 Task: In the  document virtualset.doc ,insert the clipart between heading and points ' search for conference ' and adjust the shape height to  '2.7''
Action: Mouse moved to (141, 55)
Screenshot: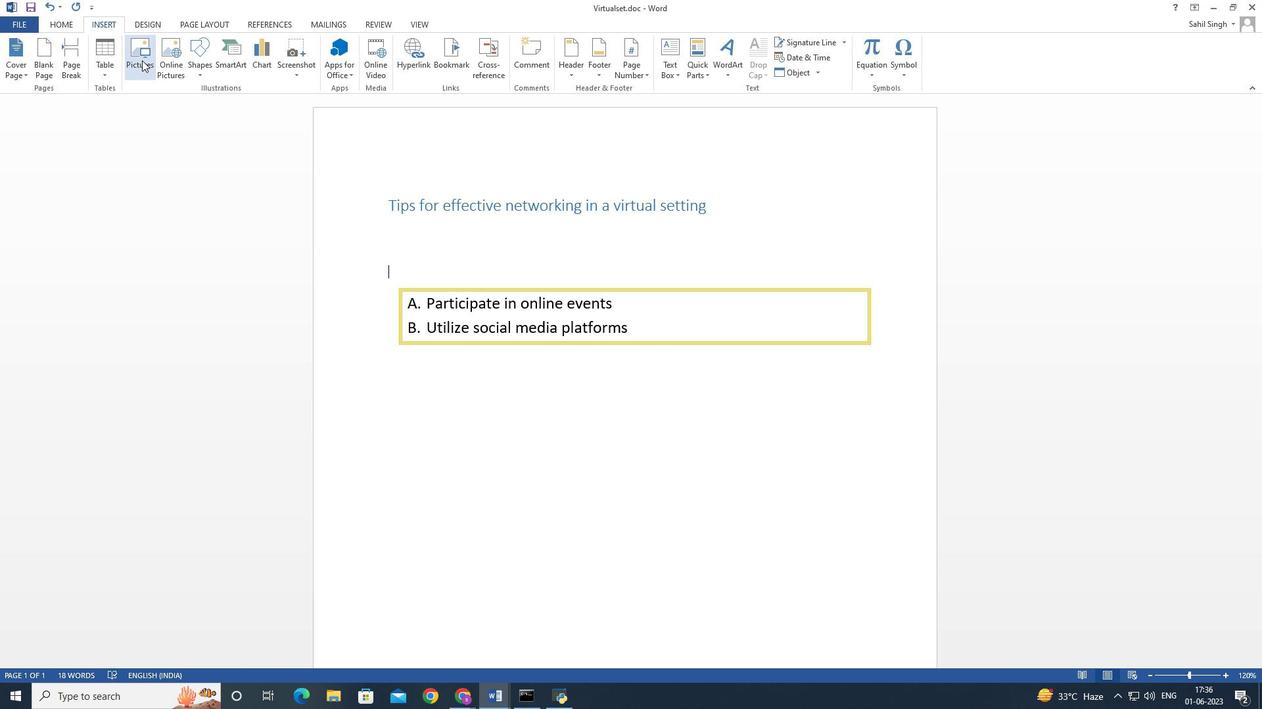 
Action: Mouse pressed left at (141, 55)
Screenshot: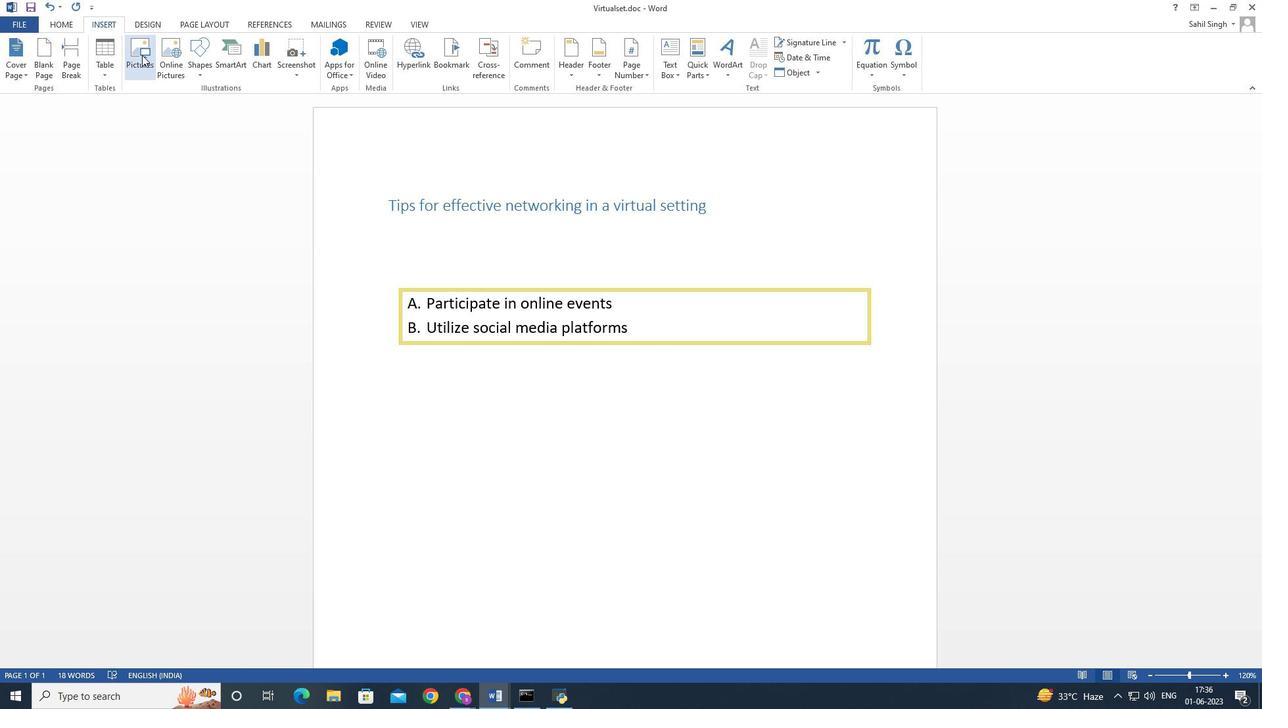
Action: Mouse moved to (143, 117)
Screenshot: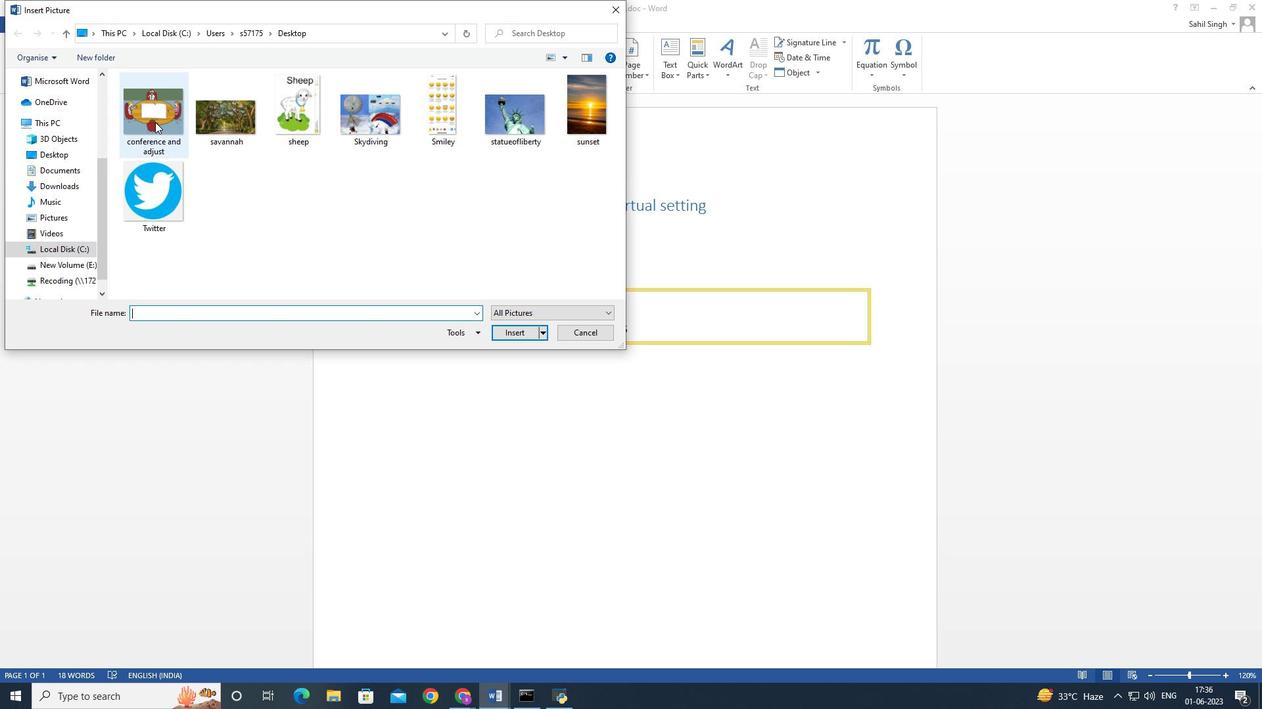 
Action: Mouse pressed left at (143, 117)
Screenshot: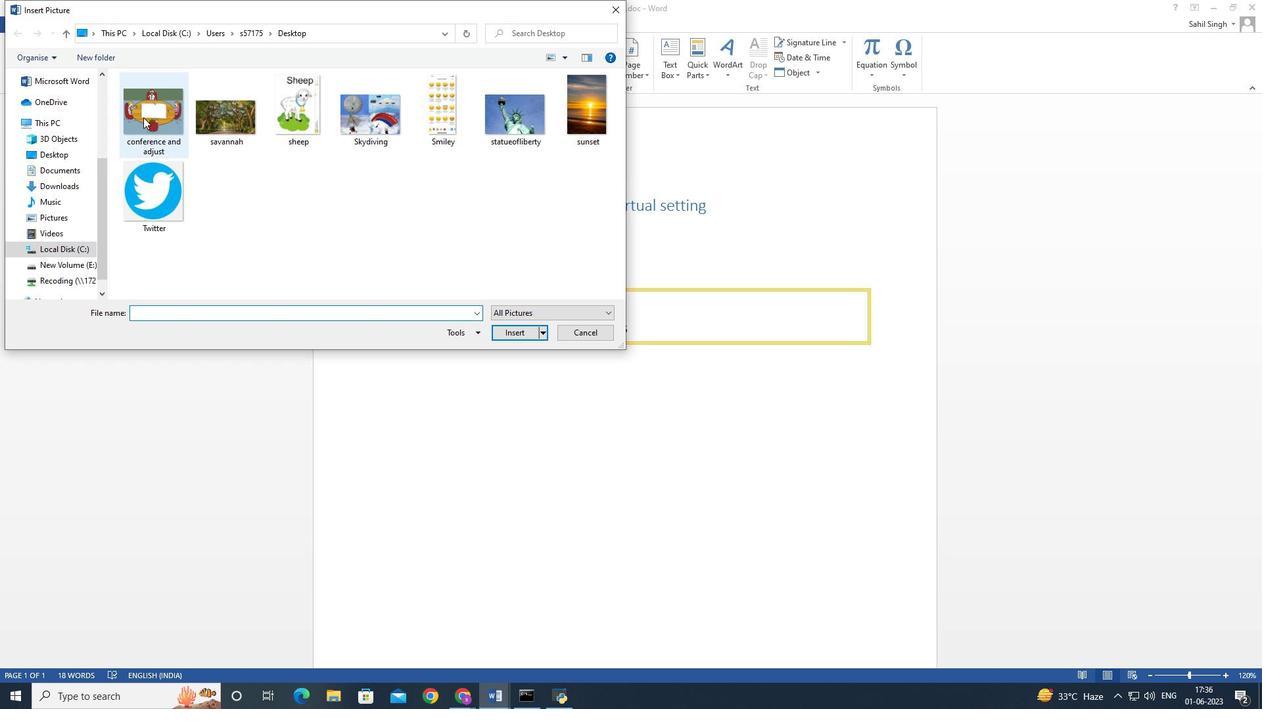 
Action: Mouse moved to (513, 331)
Screenshot: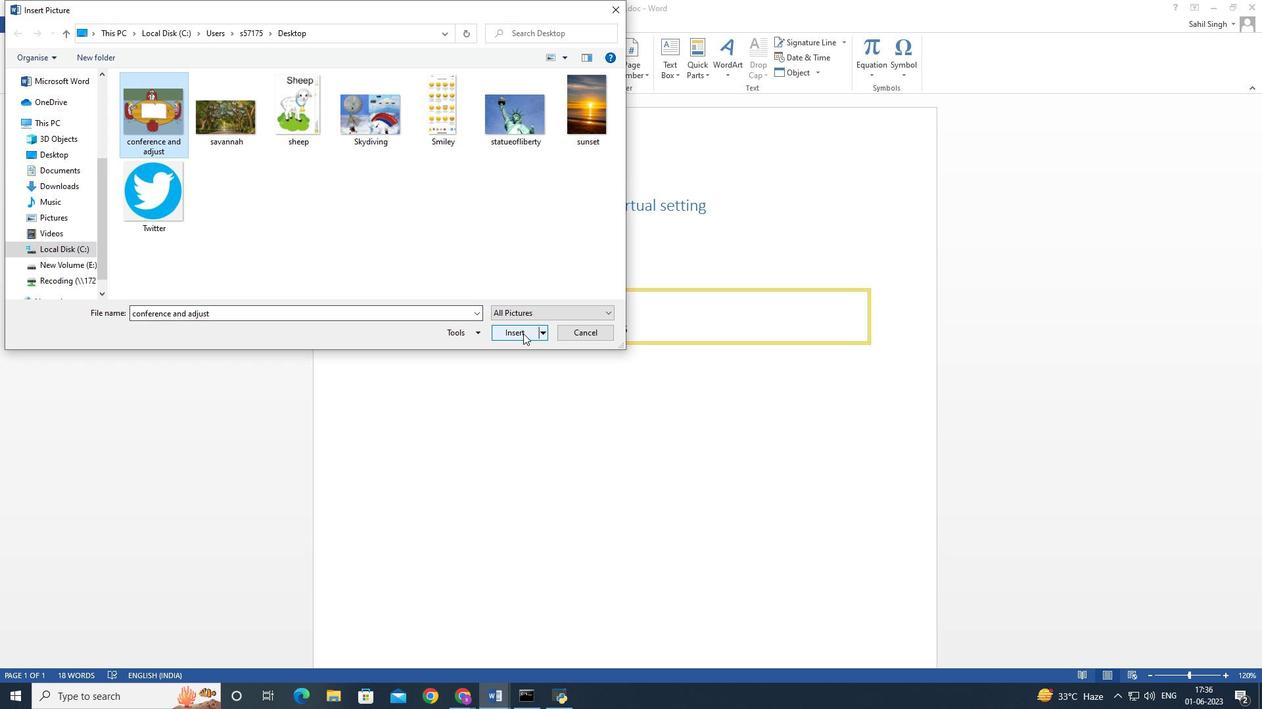
Action: Mouse pressed left at (513, 331)
Screenshot: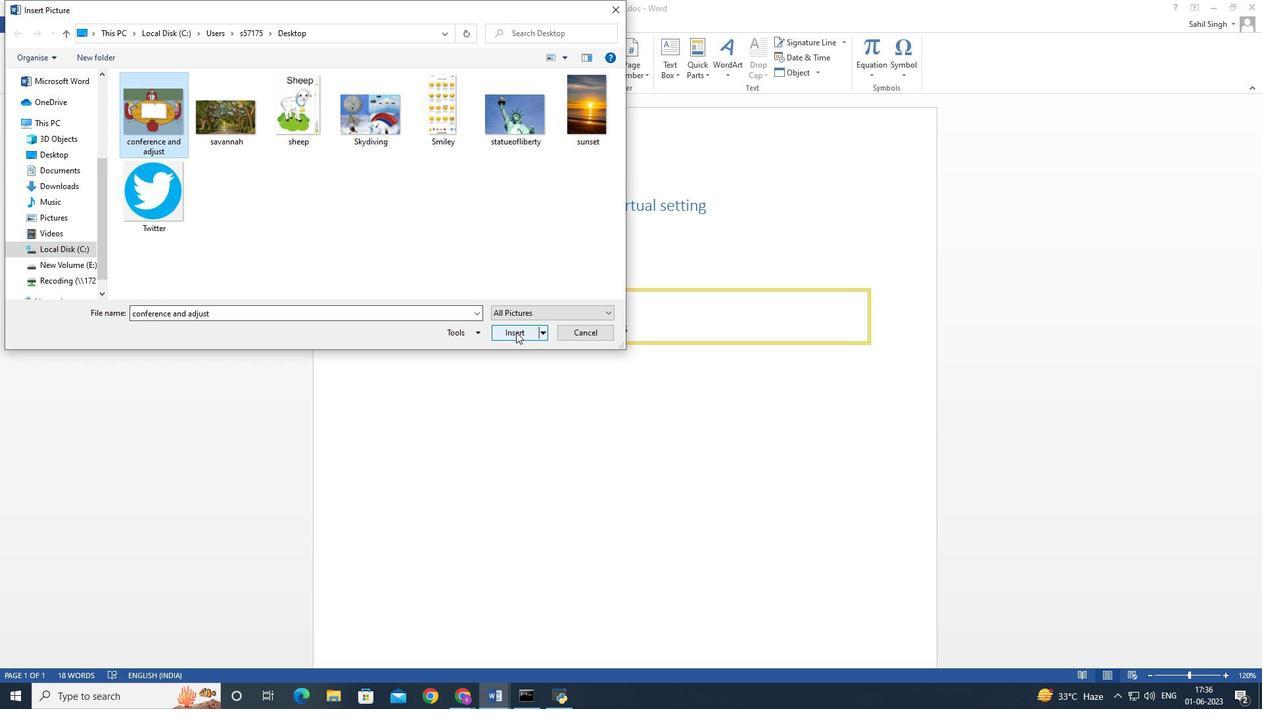 
Action: Mouse moved to (567, 311)
Screenshot: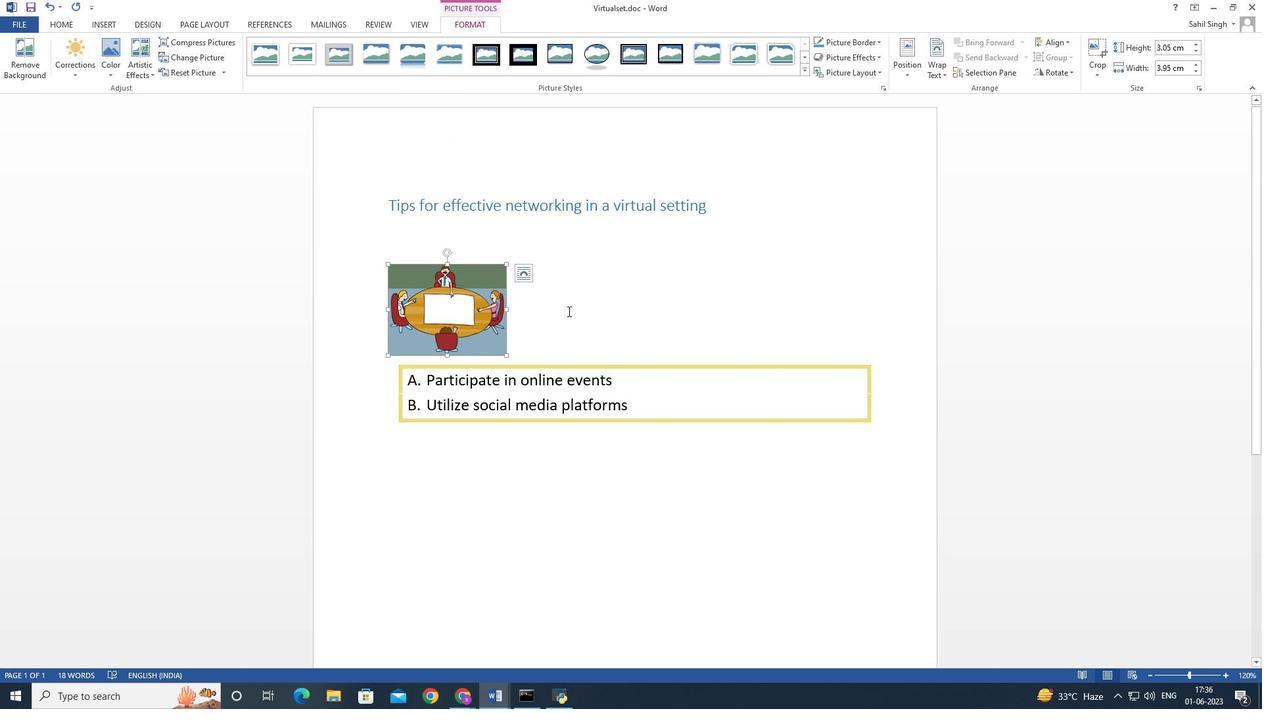 
Action: Mouse pressed left at (567, 311)
Screenshot: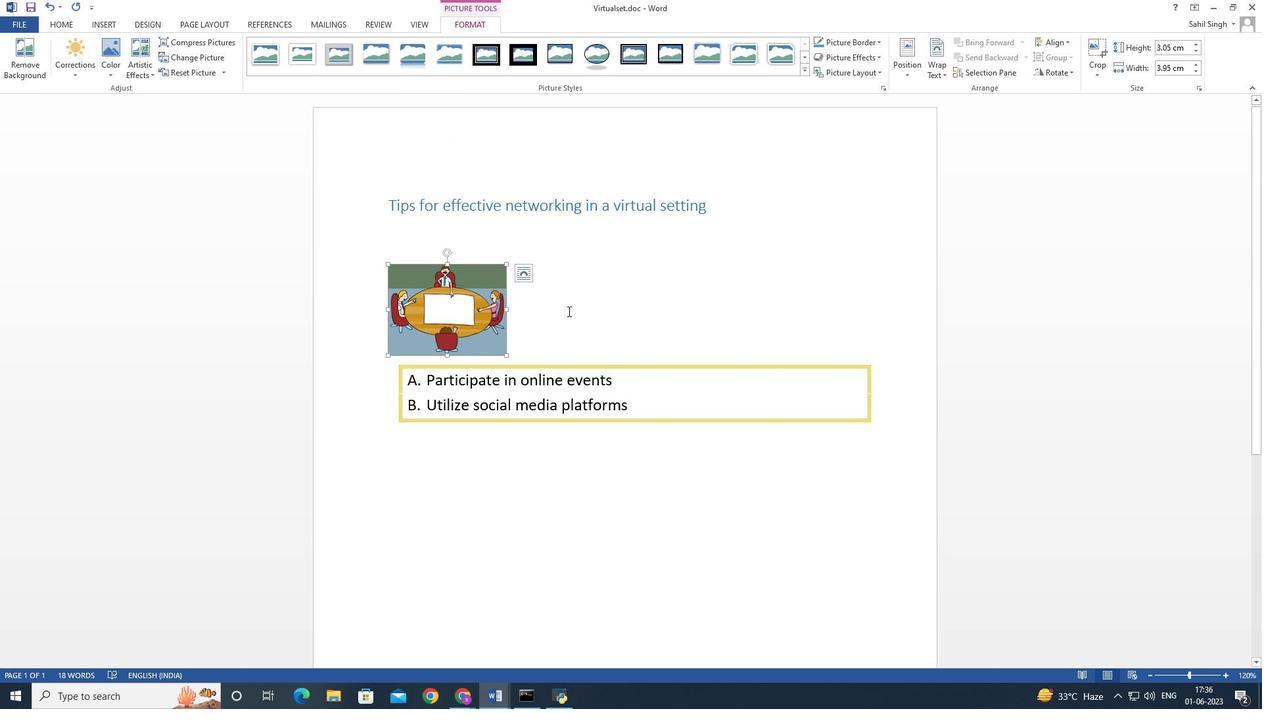 
Action: Mouse moved to (485, 274)
Screenshot: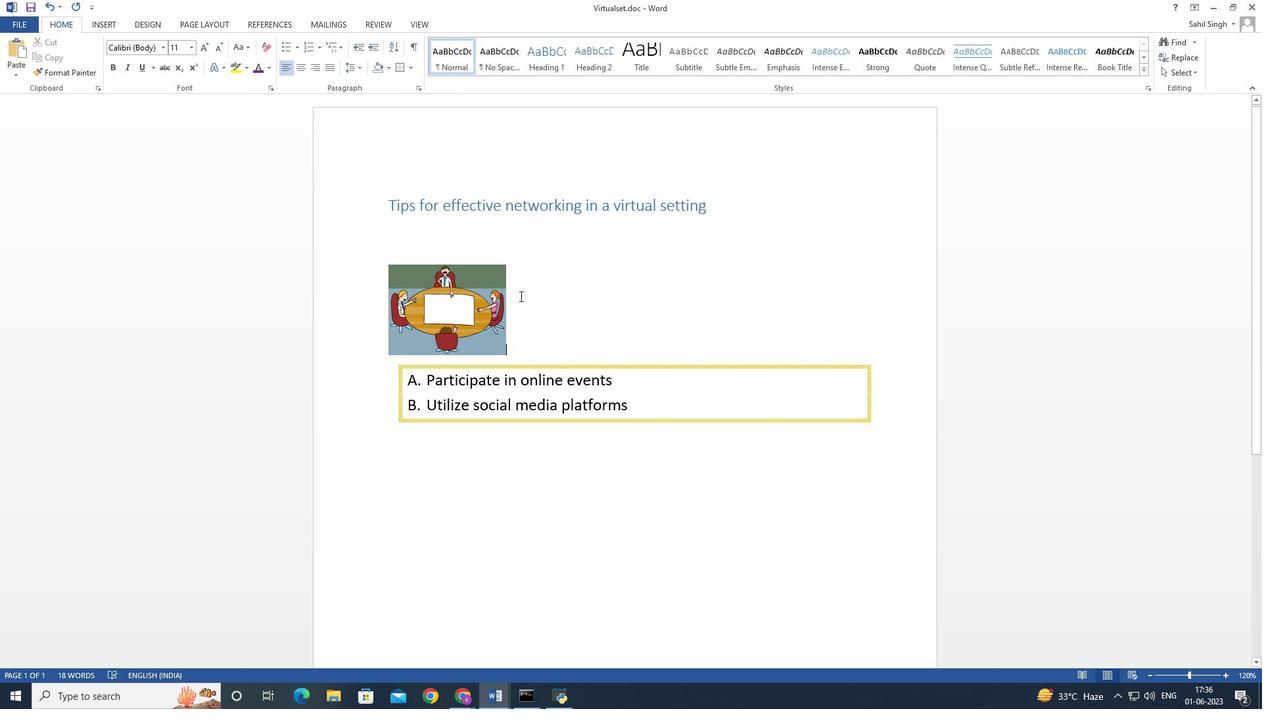 
Action: Mouse pressed left at (485, 274)
Screenshot: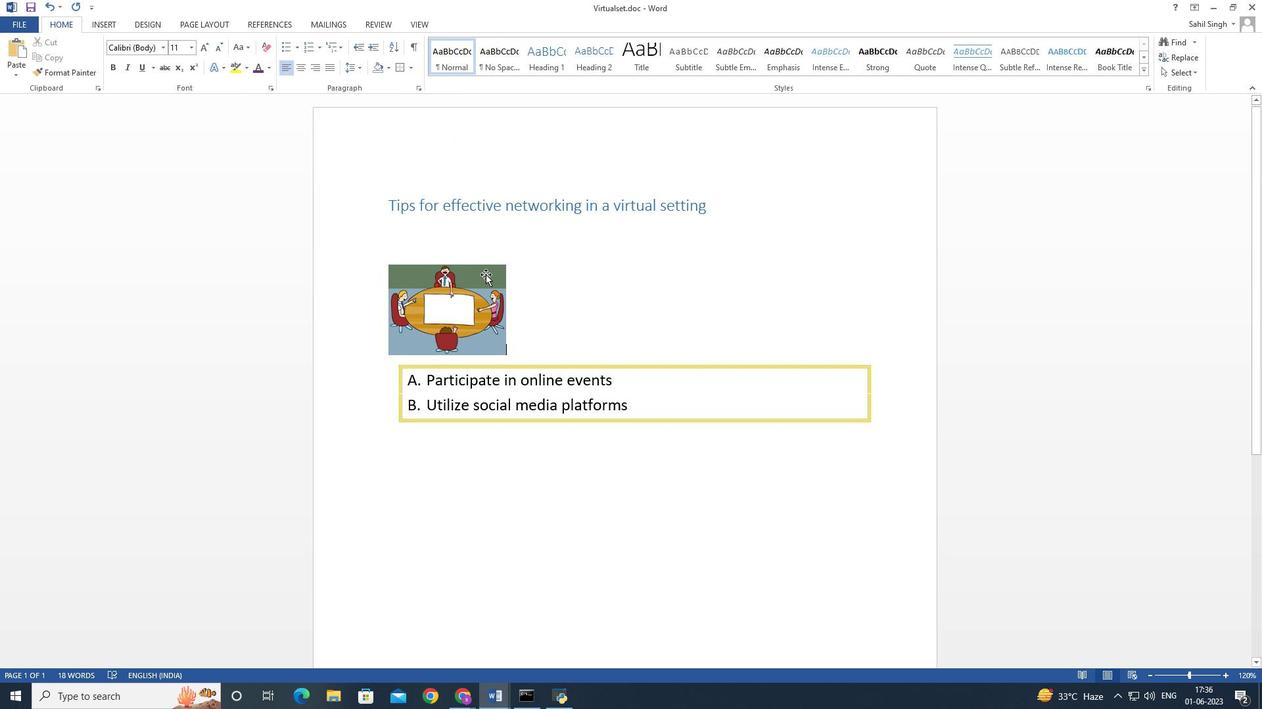 
Action: Mouse moved to (1195, 44)
Screenshot: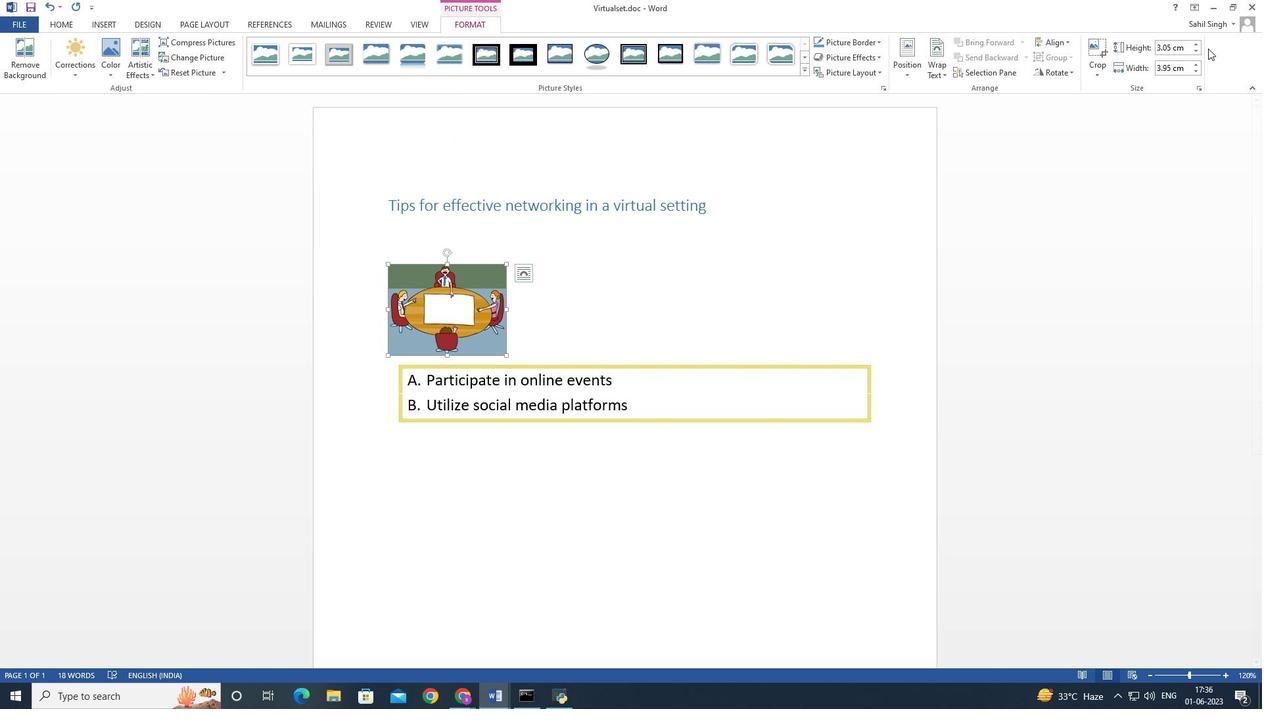 
Action: Mouse pressed left at (1195, 44)
Screenshot: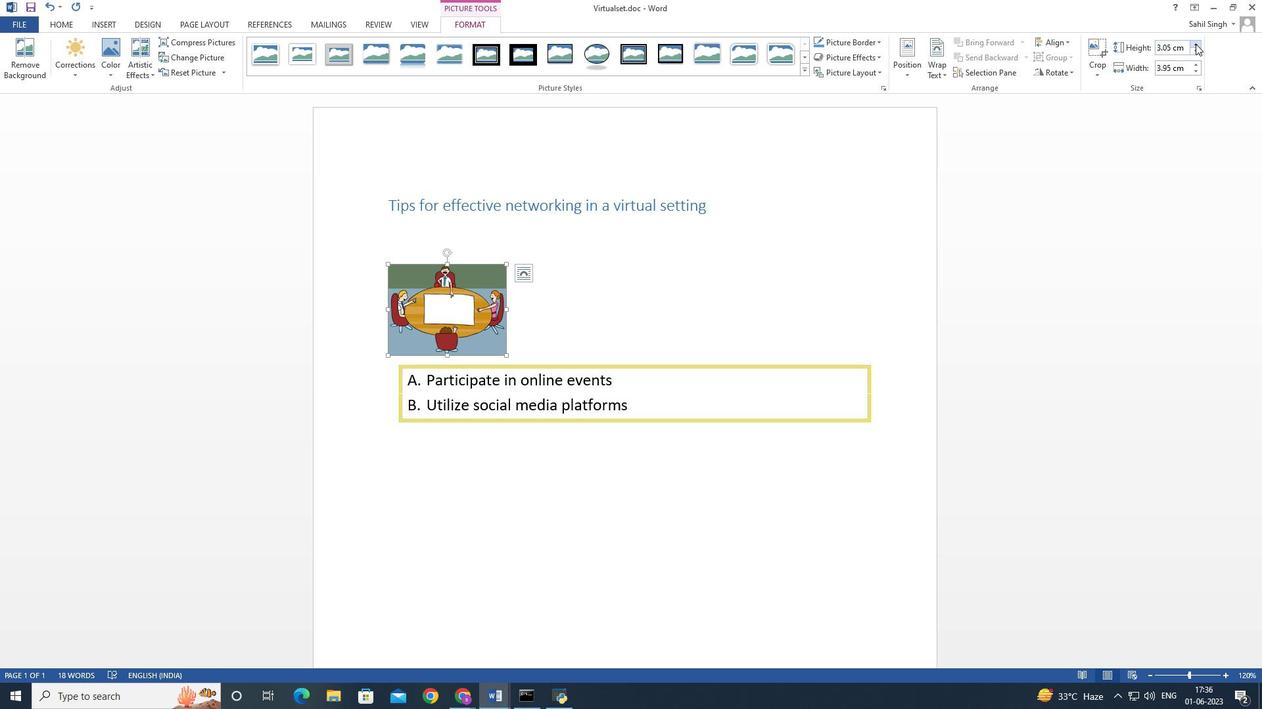 
Action: Mouse pressed left at (1195, 44)
Screenshot: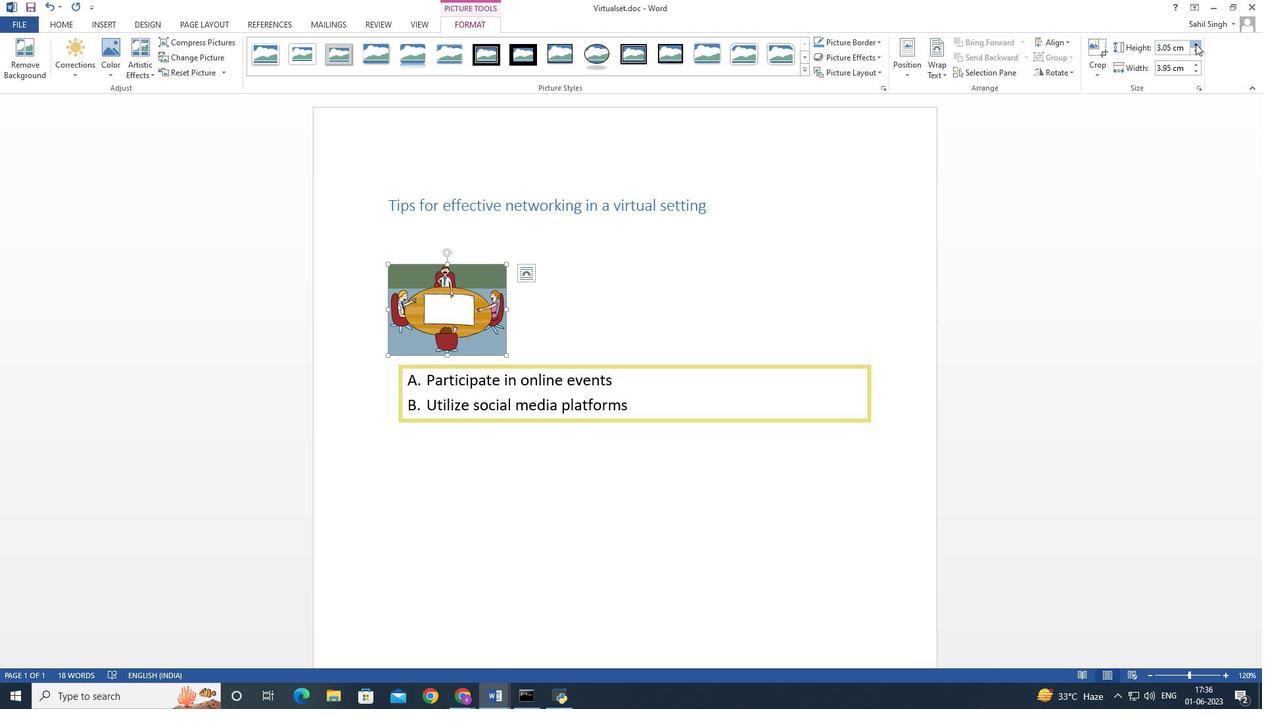
Action: Mouse pressed left at (1195, 44)
Screenshot: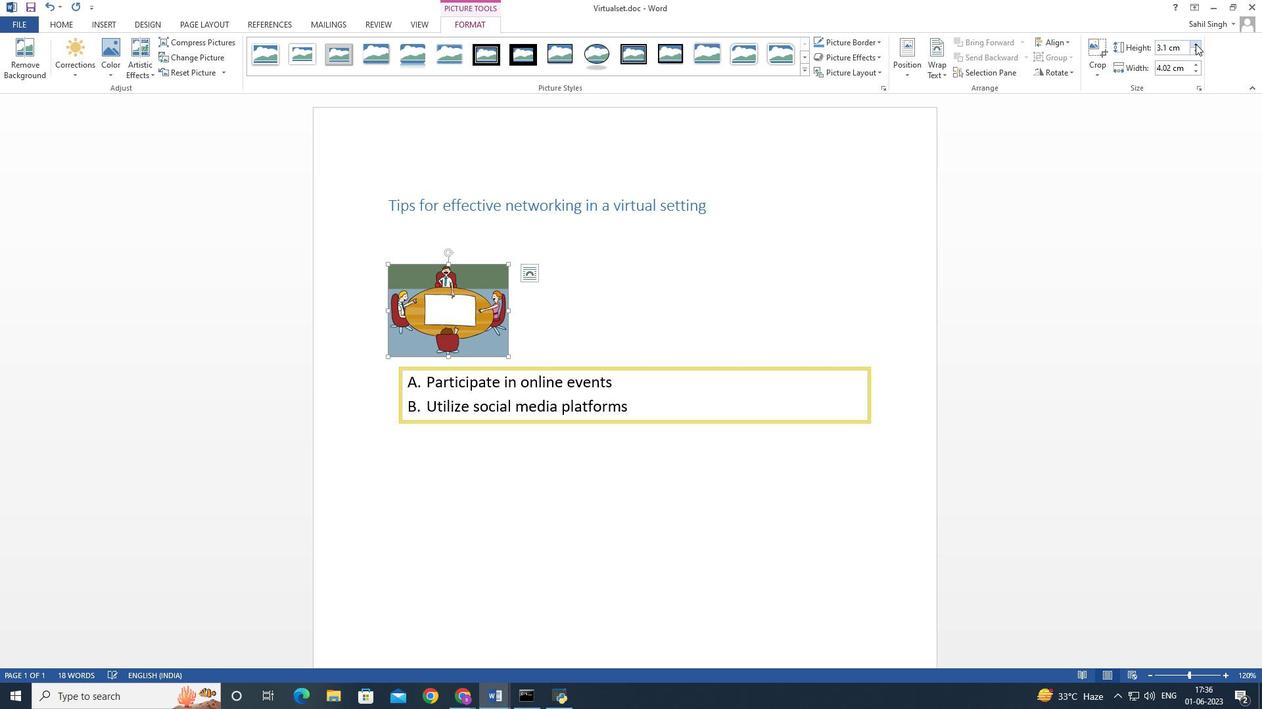 
Action: Mouse moved to (1195, 49)
Screenshot: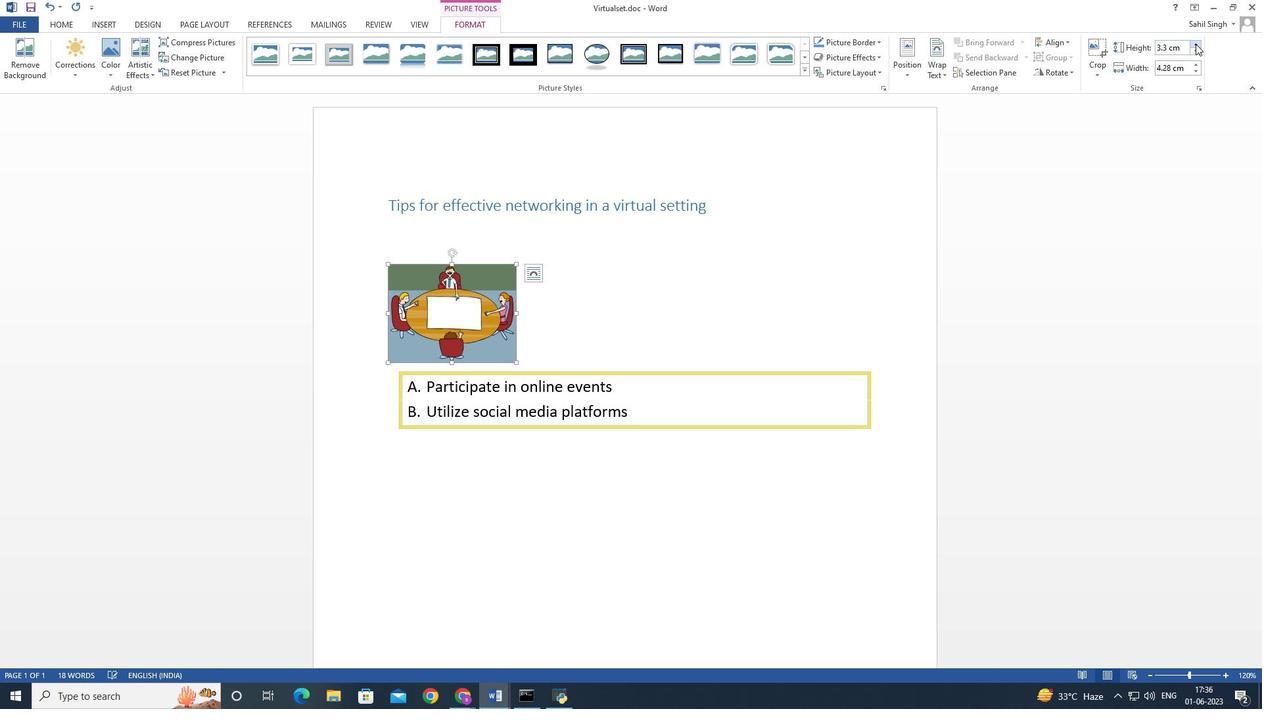 
Action: Mouse pressed left at (1195, 49)
Screenshot: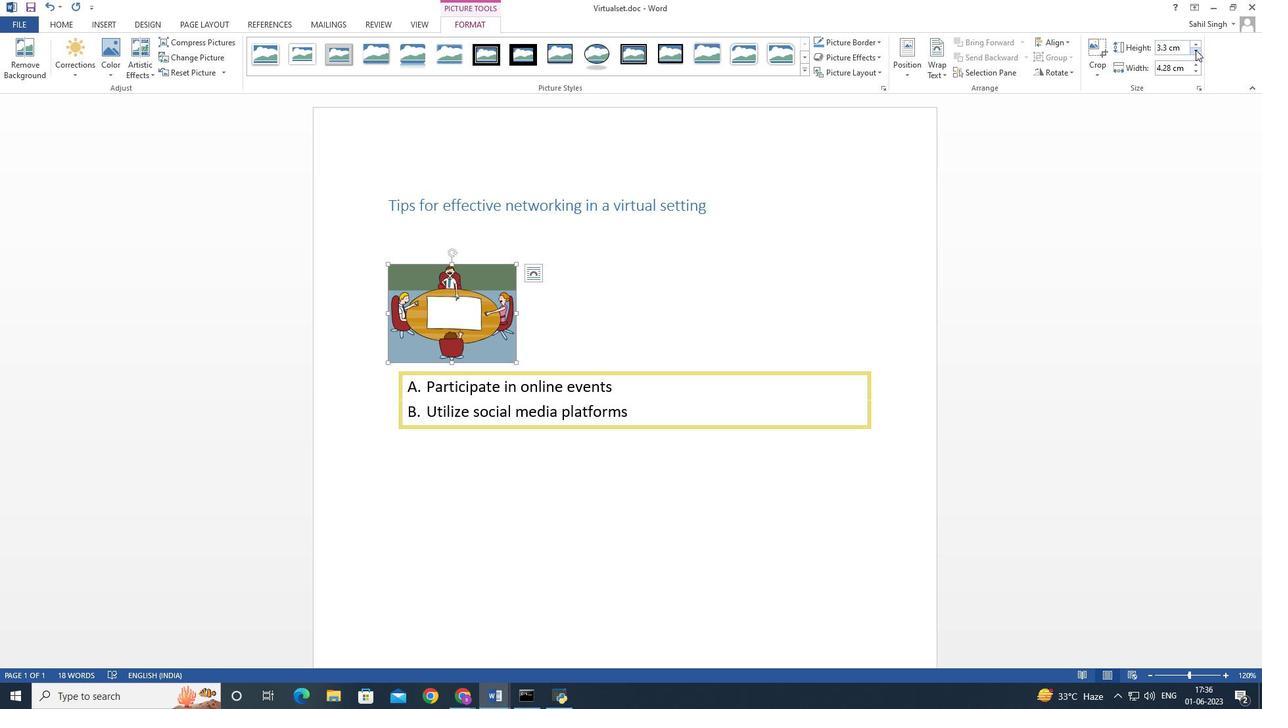 
Action: Mouse pressed left at (1195, 49)
Screenshot: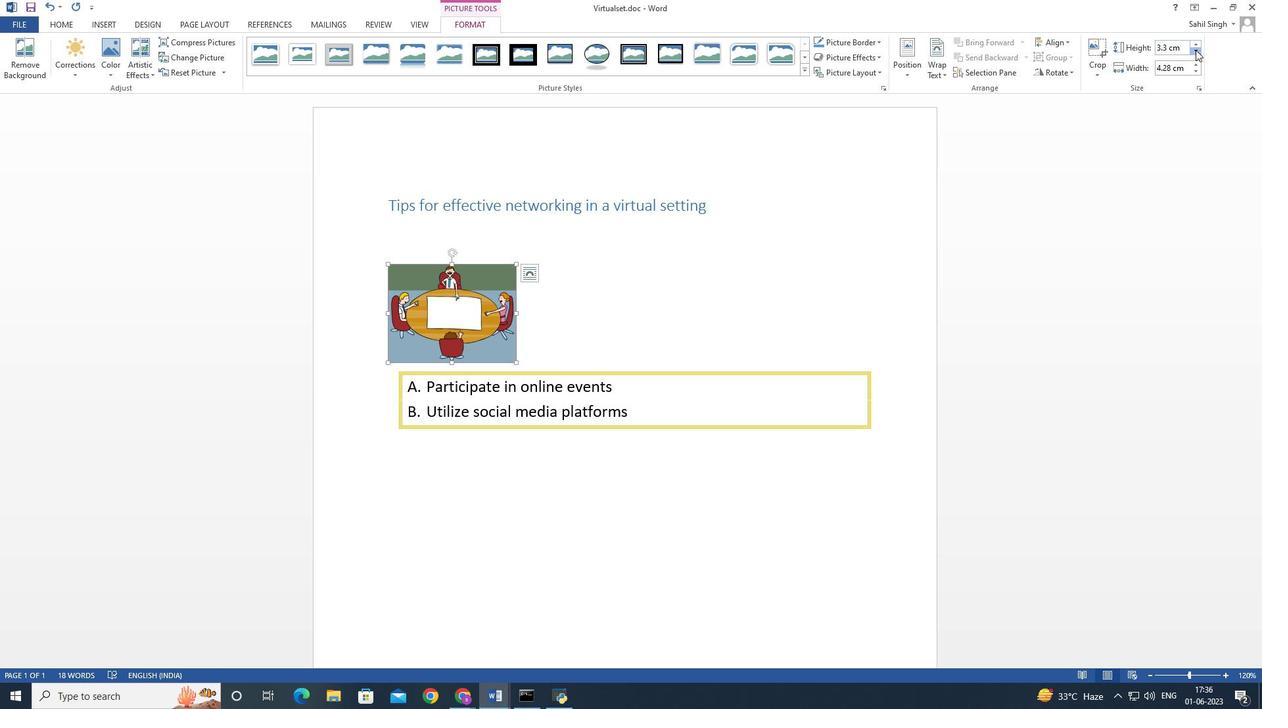 
Action: Mouse pressed left at (1195, 49)
Screenshot: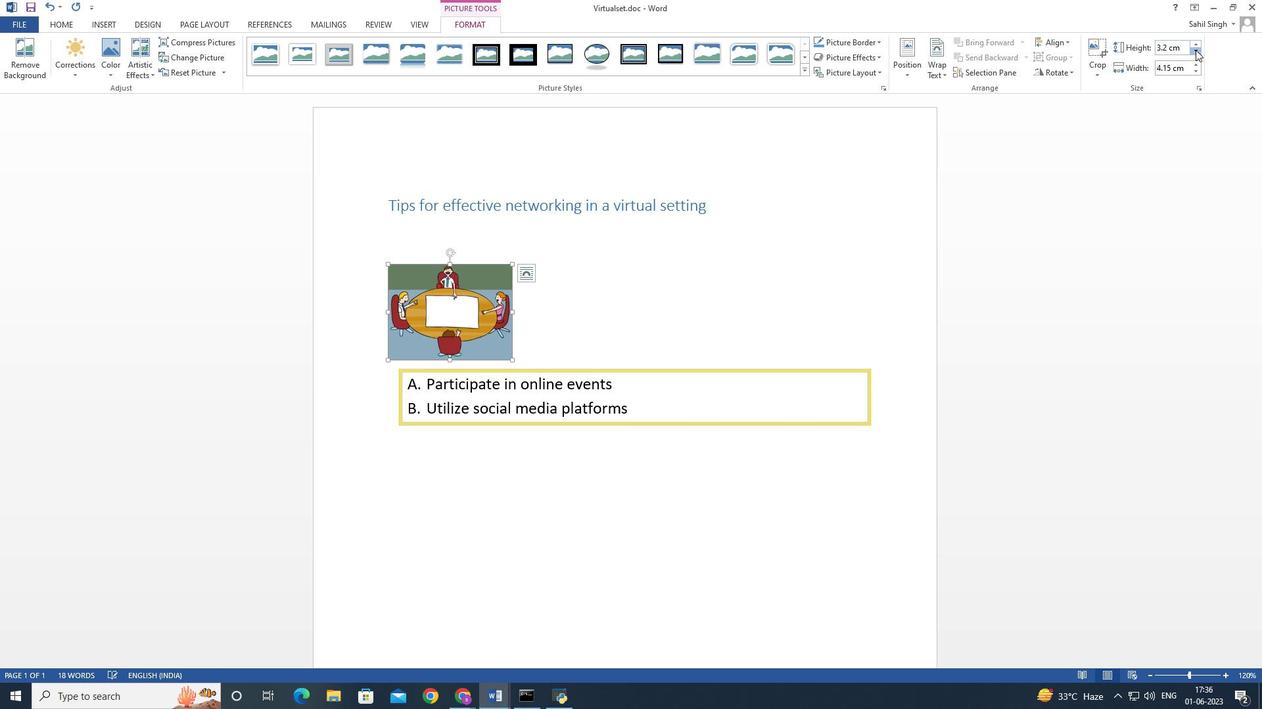 
Action: Mouse pressed left at (1195, 49)
Screenshot: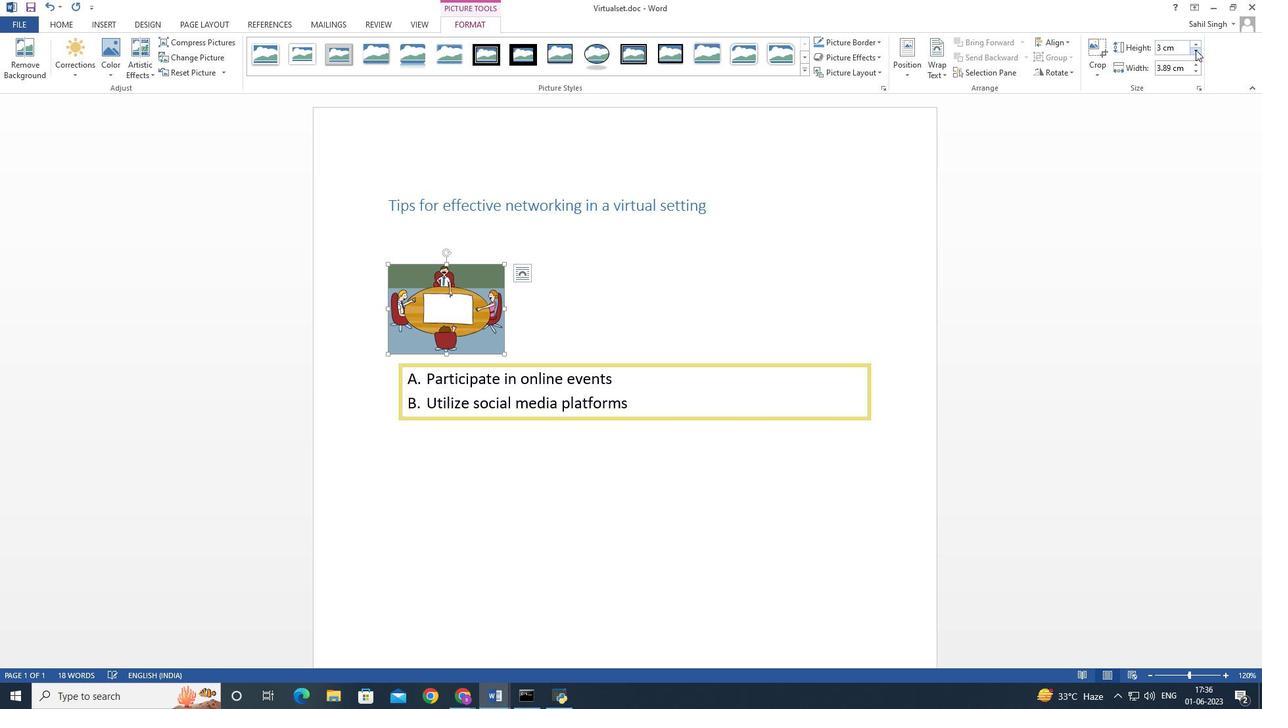 
Action: Mouse pressed left at (1195, 49)
Screenshot: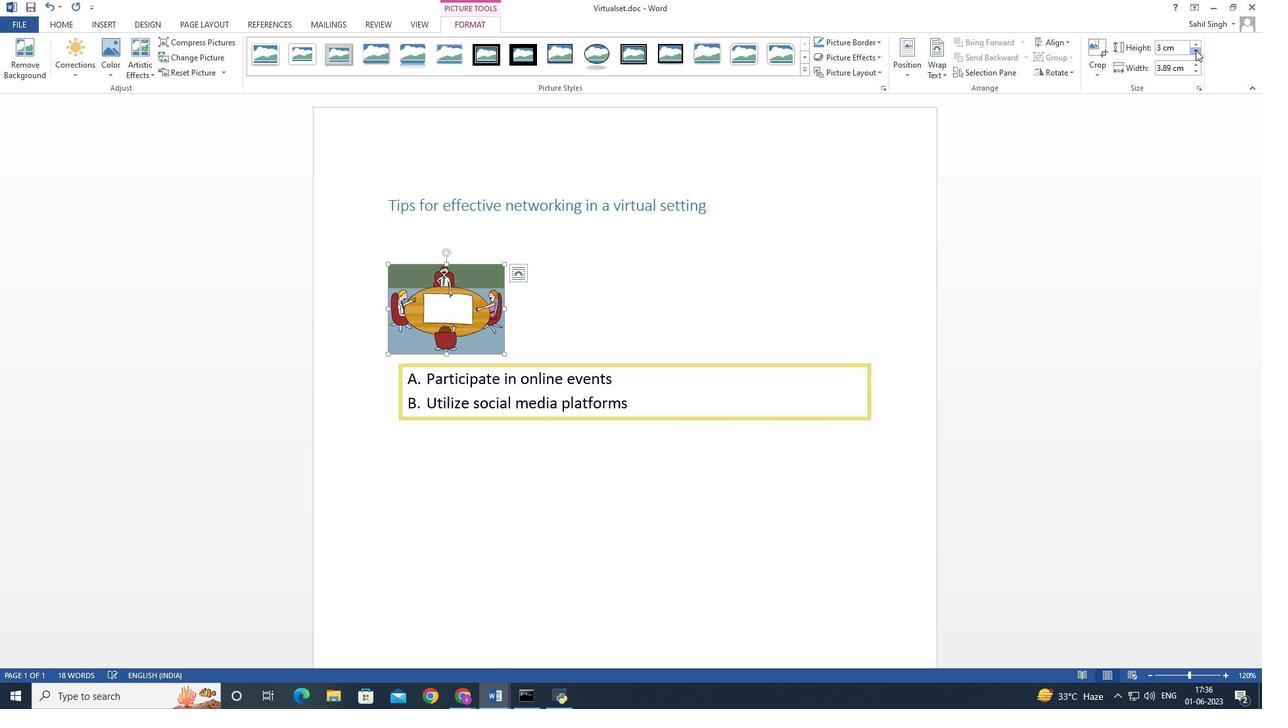 
Action: Mouse pressed left at (1195, 49)
Screenshot: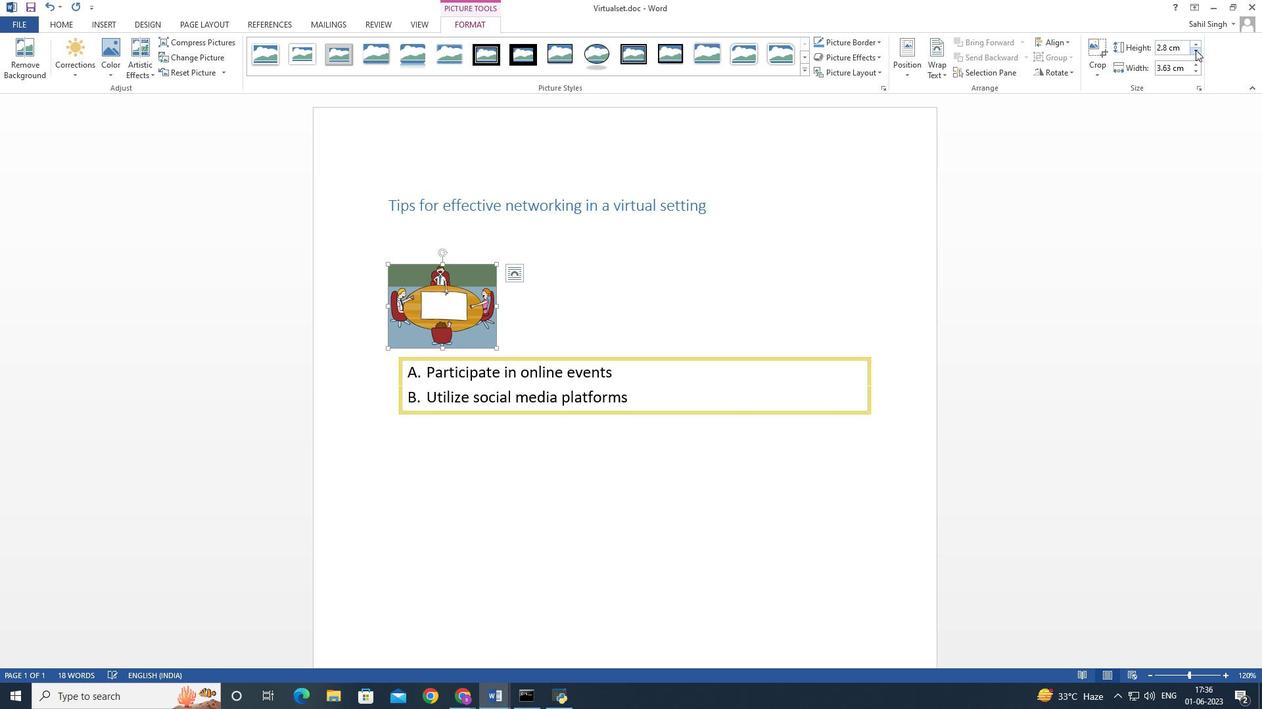 
Action: Mouse moved to (868, 186)
Screenshot: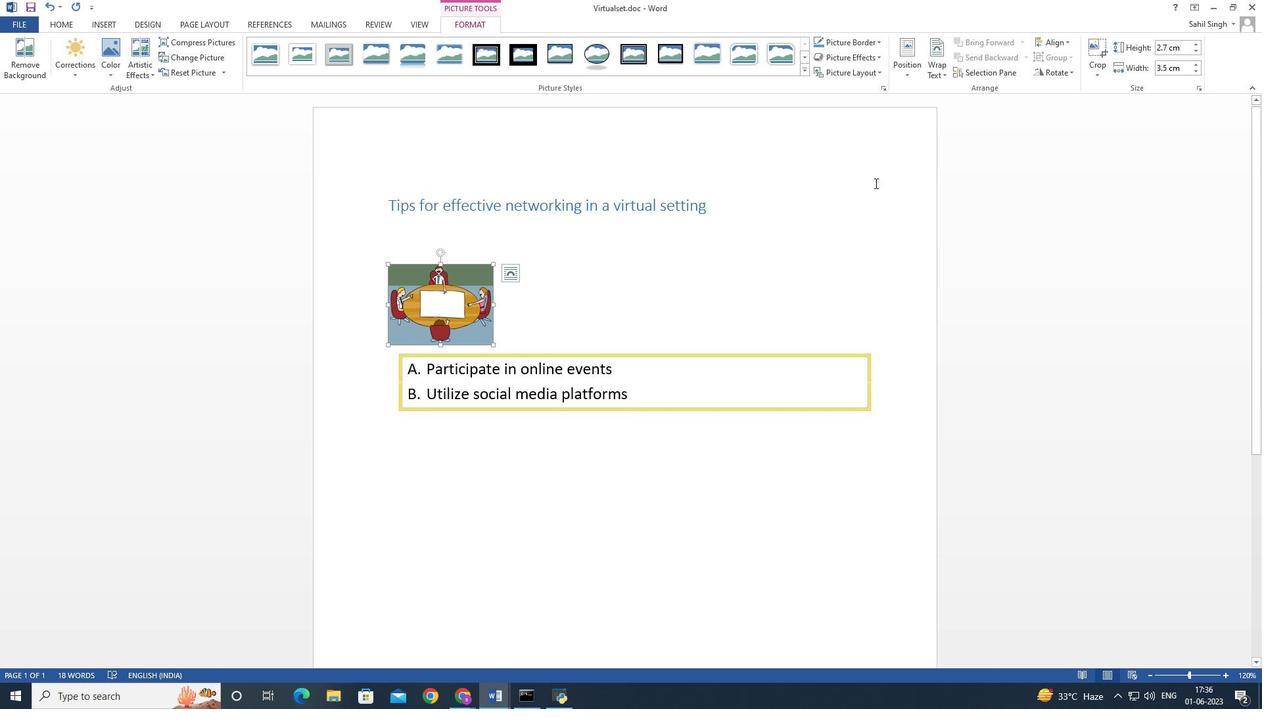 
Action: Mouse pressed left at (868, 186)
Screenshot: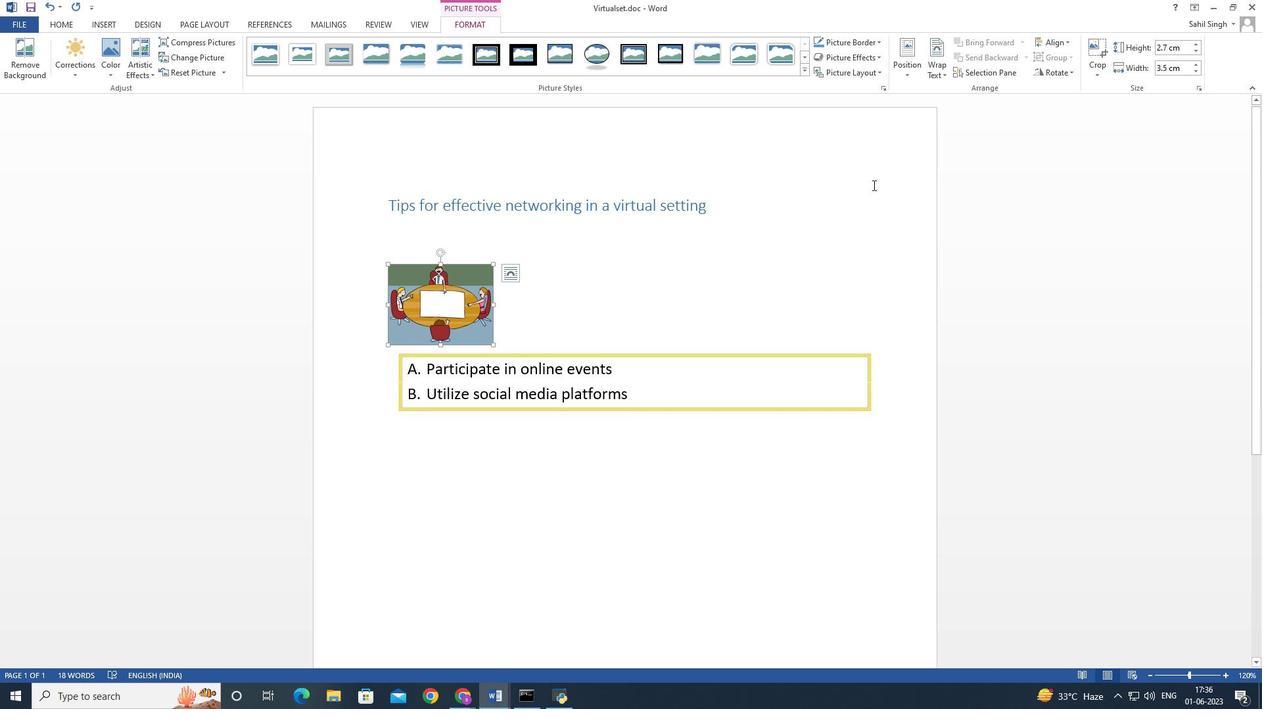 
Action: Mouse moved to (727, 333)
Screenshot: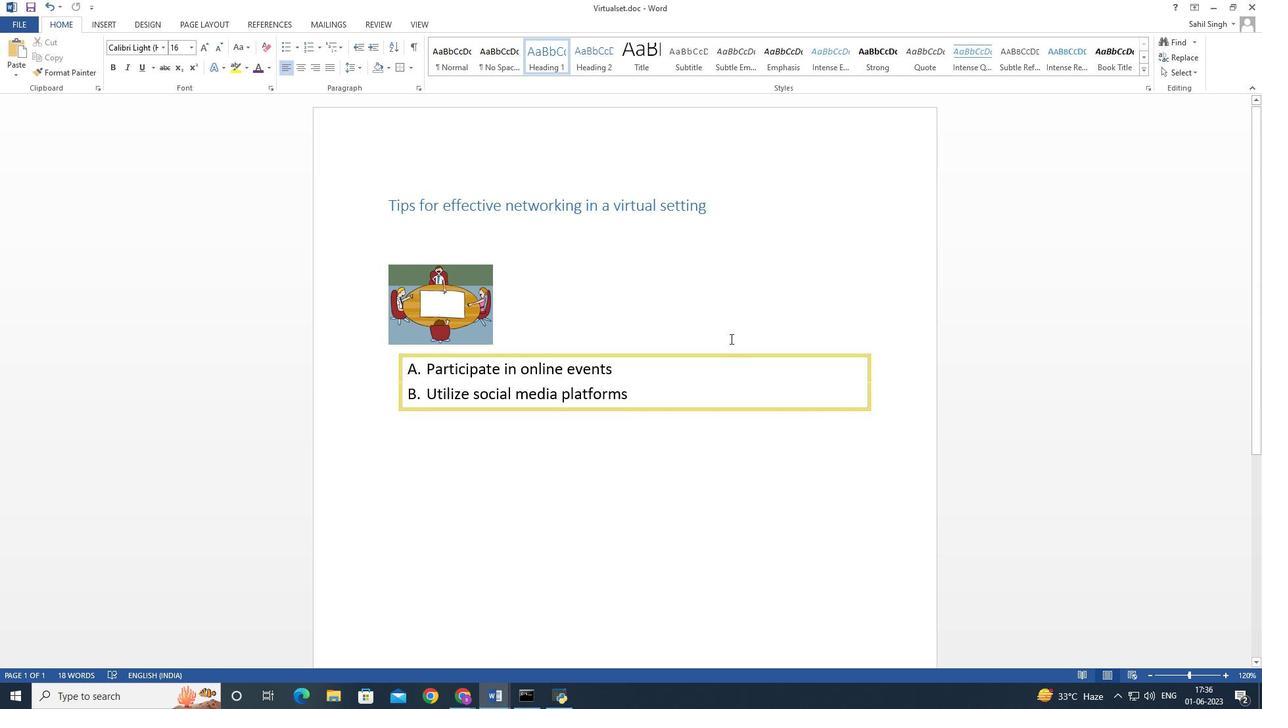 
Action: Mouse scrolled (727, 333) with delta (0, 0)
Screenshot: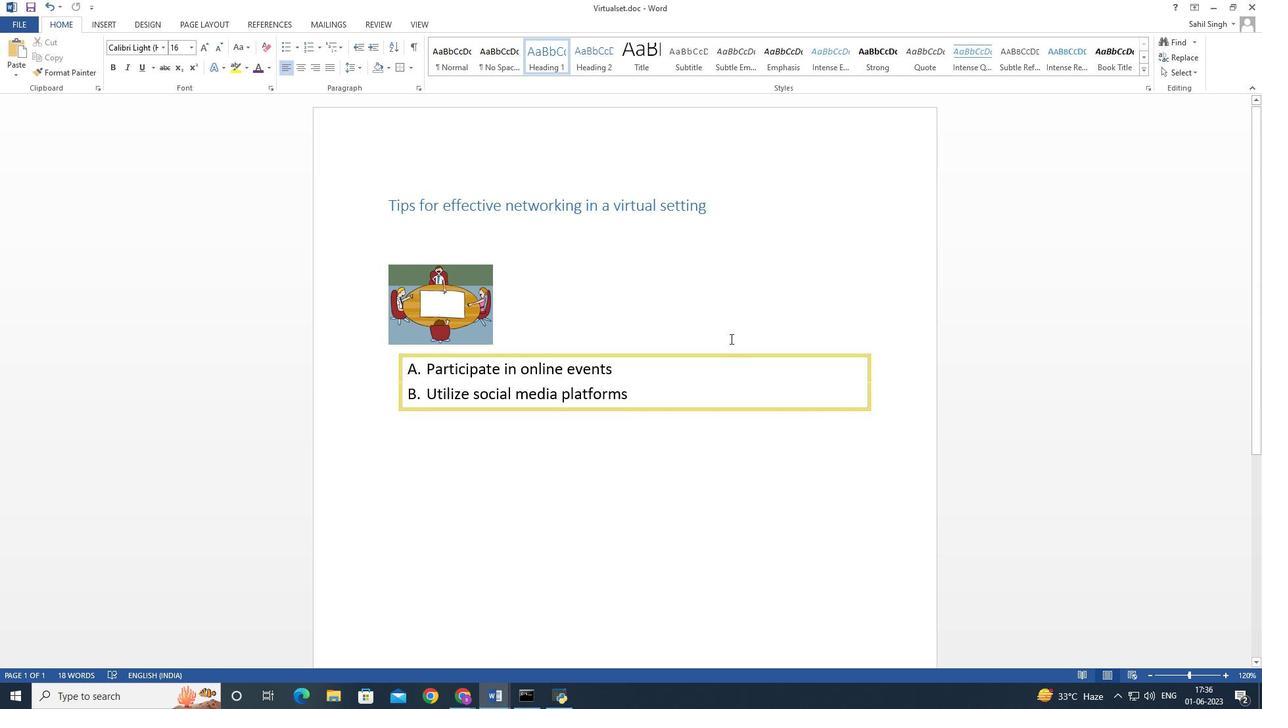 
Action: Mouse scrolled (727, 333) with delta (0, 0)
Screenshot: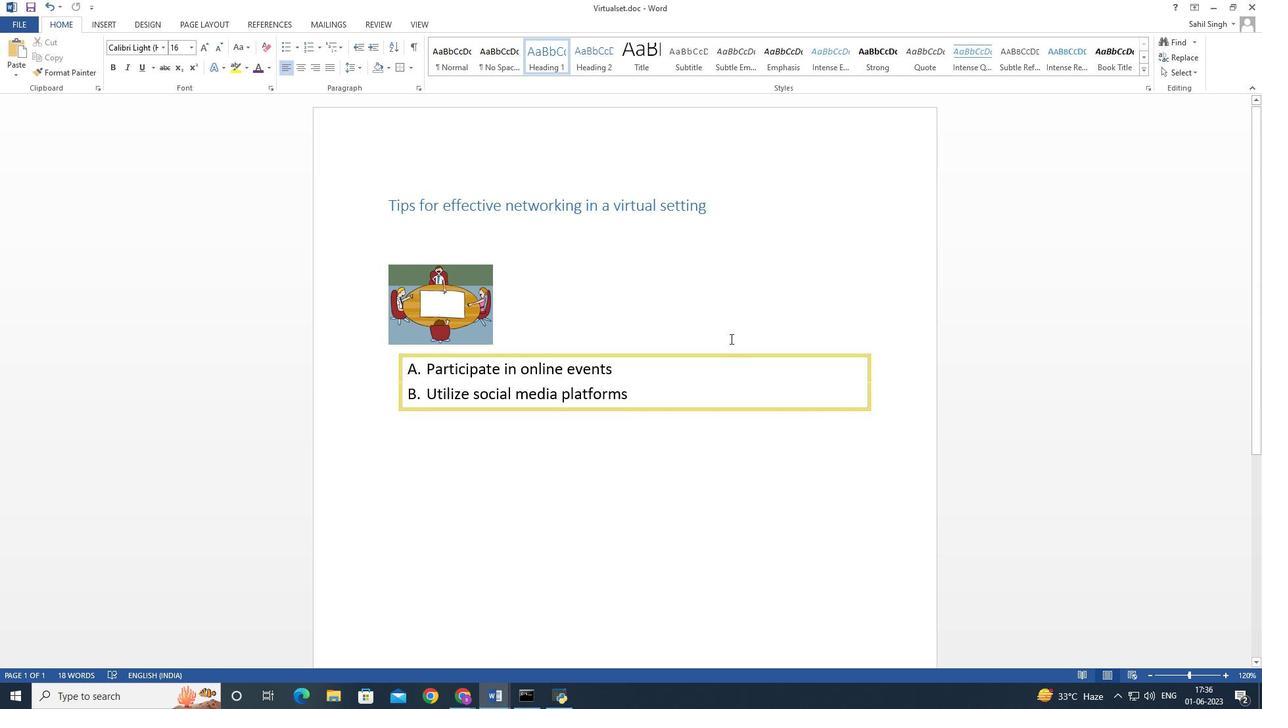 
Action: Mouse moved to (700, 325)
Screenshot: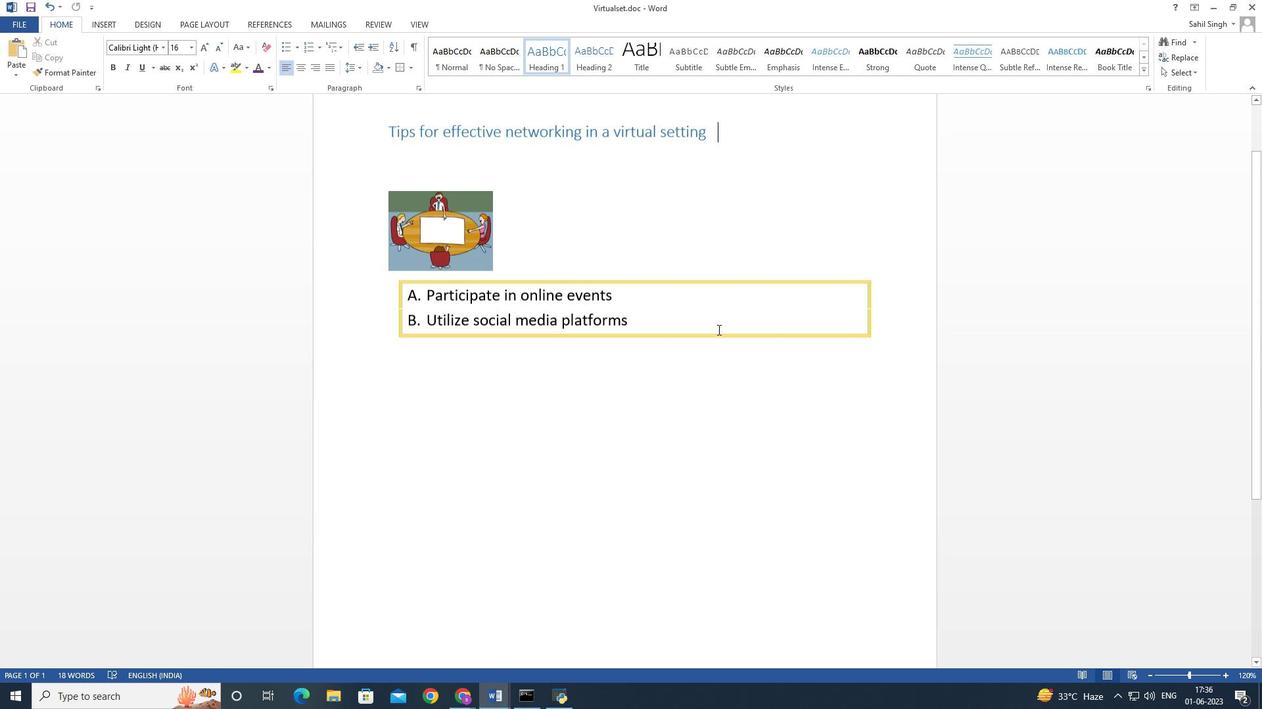 
Action: Mouse scrolled (700, 326) with delta (0, 0)
Screenshot: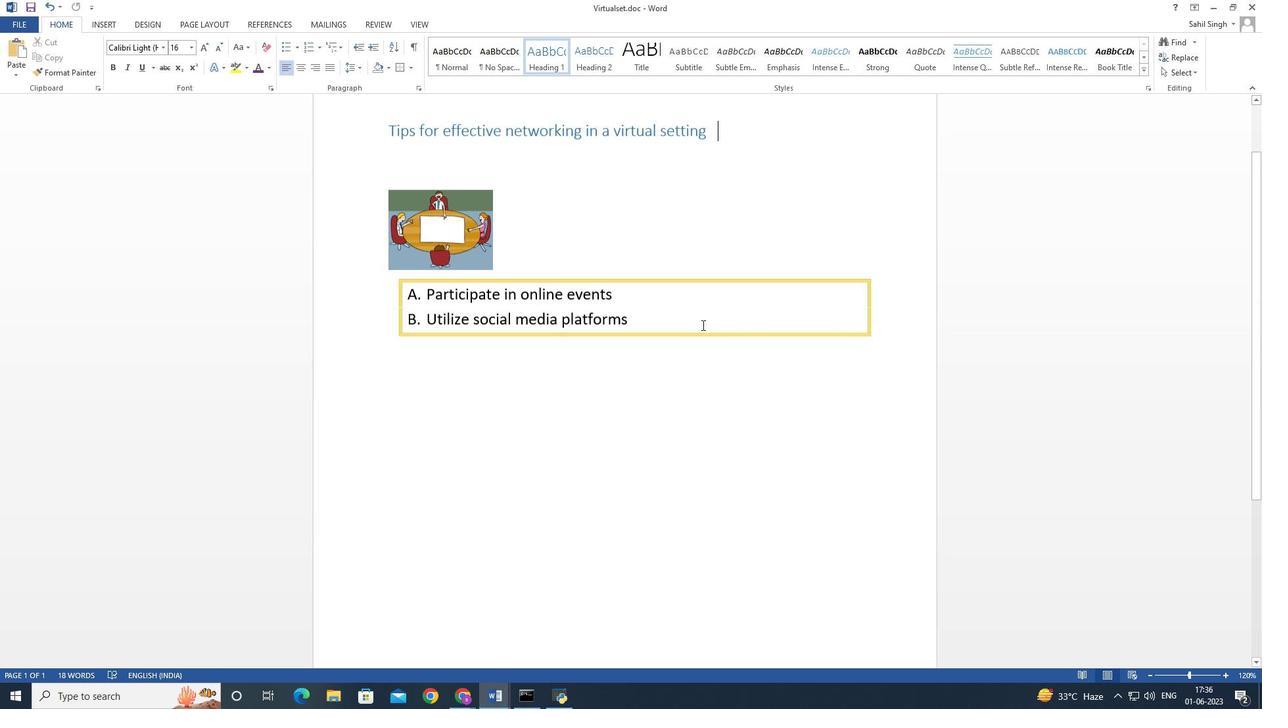
Action: Mouse moved to (700, 326)
Screenshot: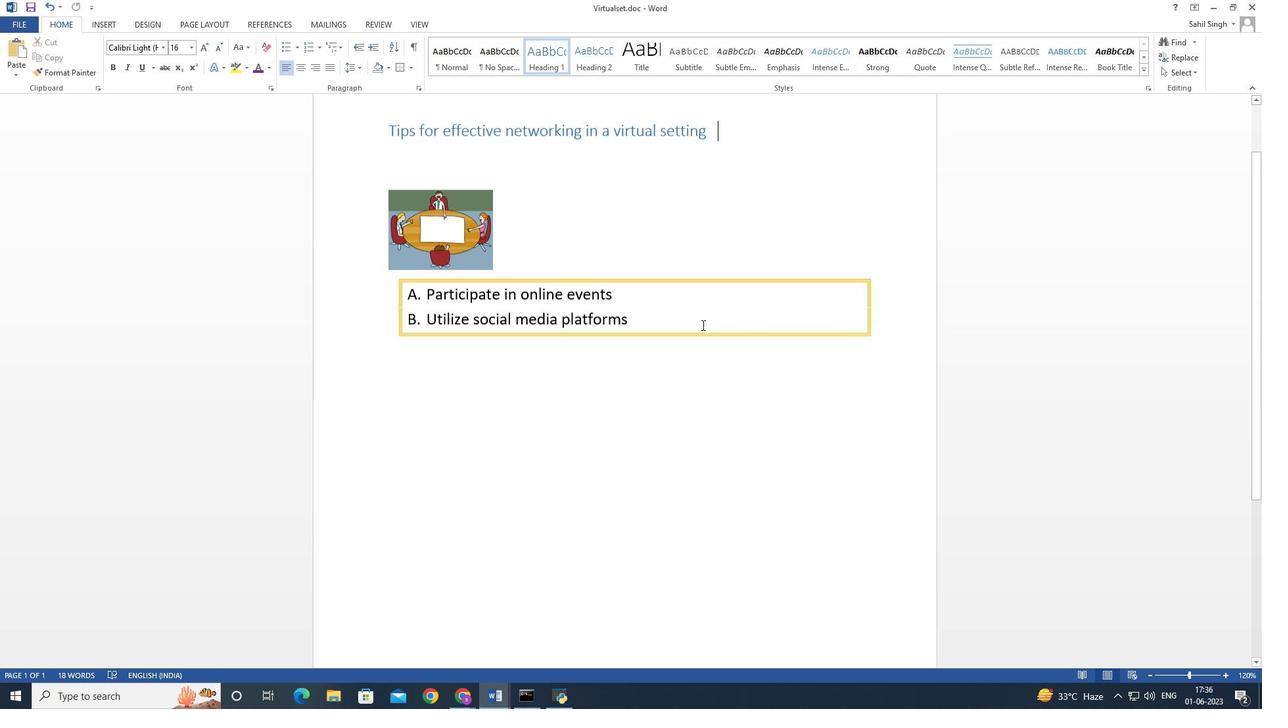 
Action: Mouse scrolled (700, 326) with delta (0, 0)
Screenshot: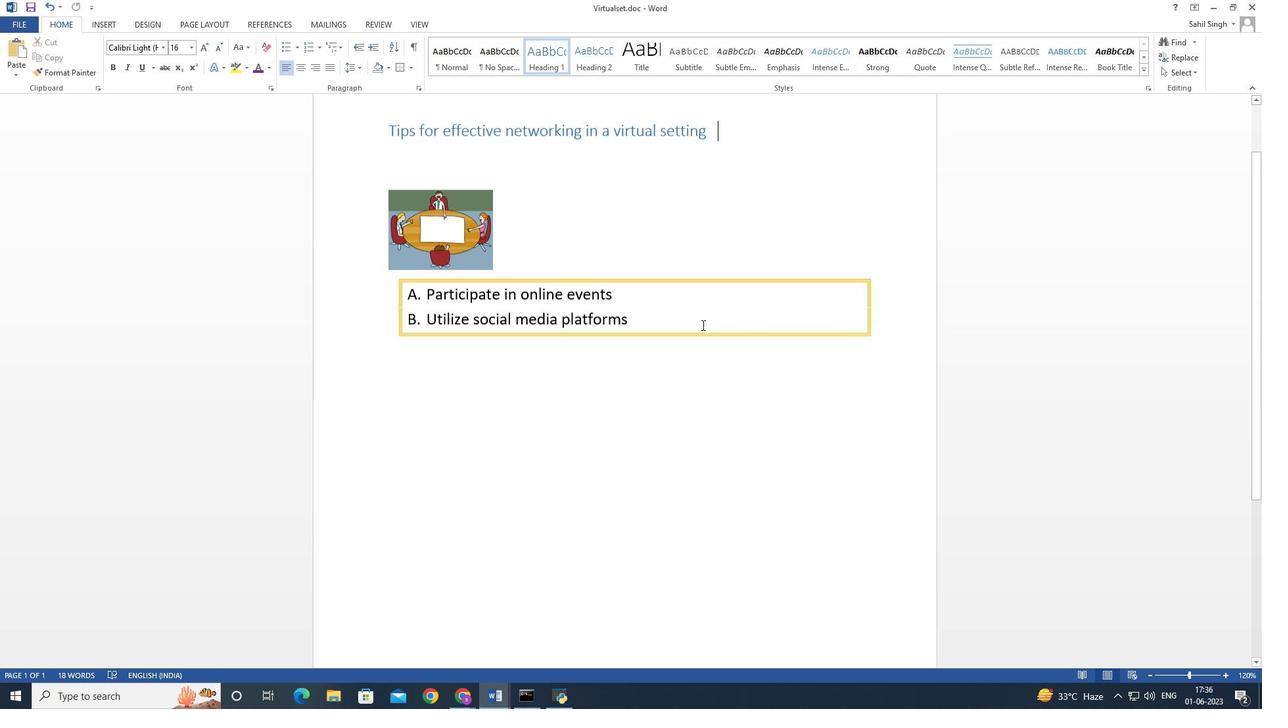 
Action: Mouse moved to (694, 327)
Screenshot: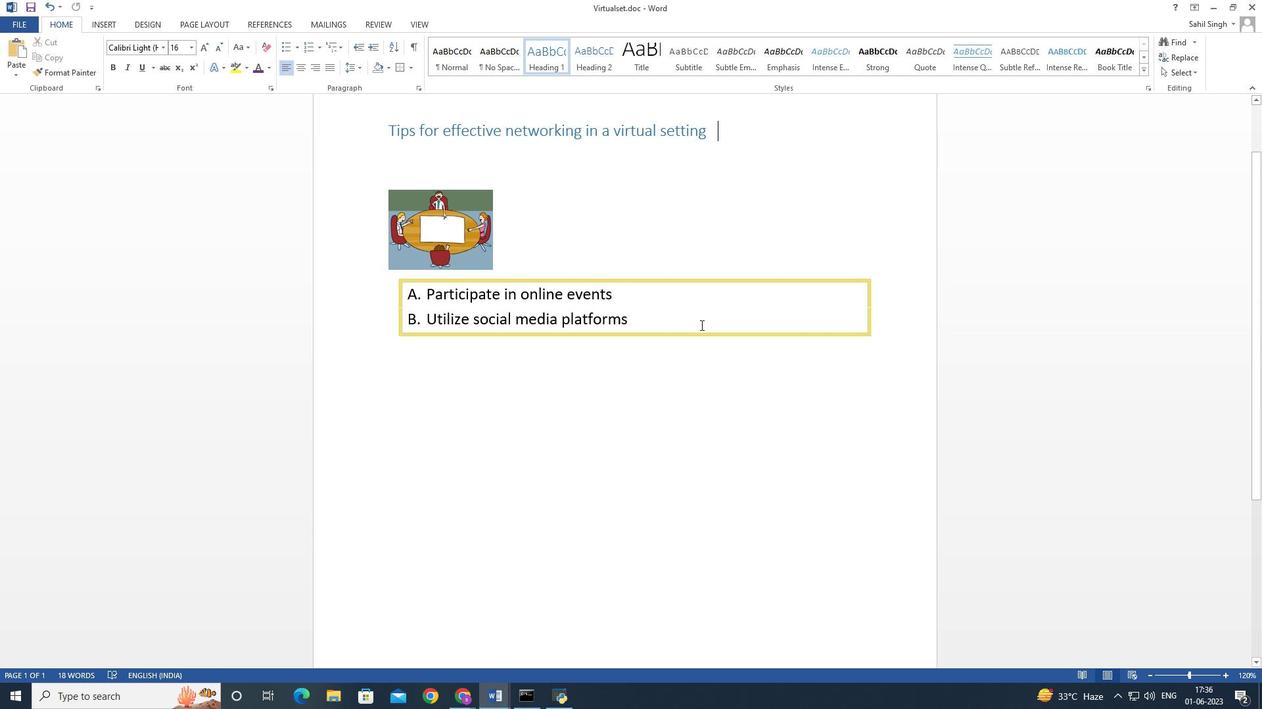 
Action: Mouse scrolled (694, 328) with delta (0, 0)
Screenshot: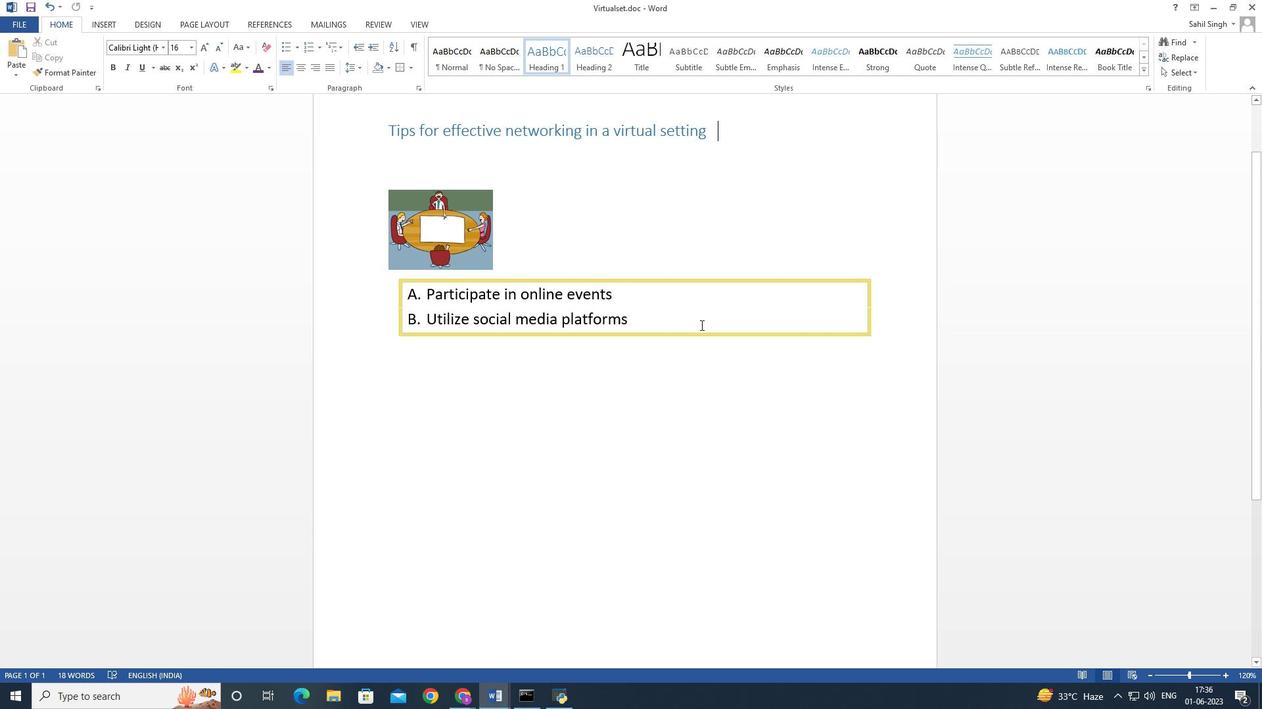 
Action: Mouse moved to (690, 329)
Screenshot: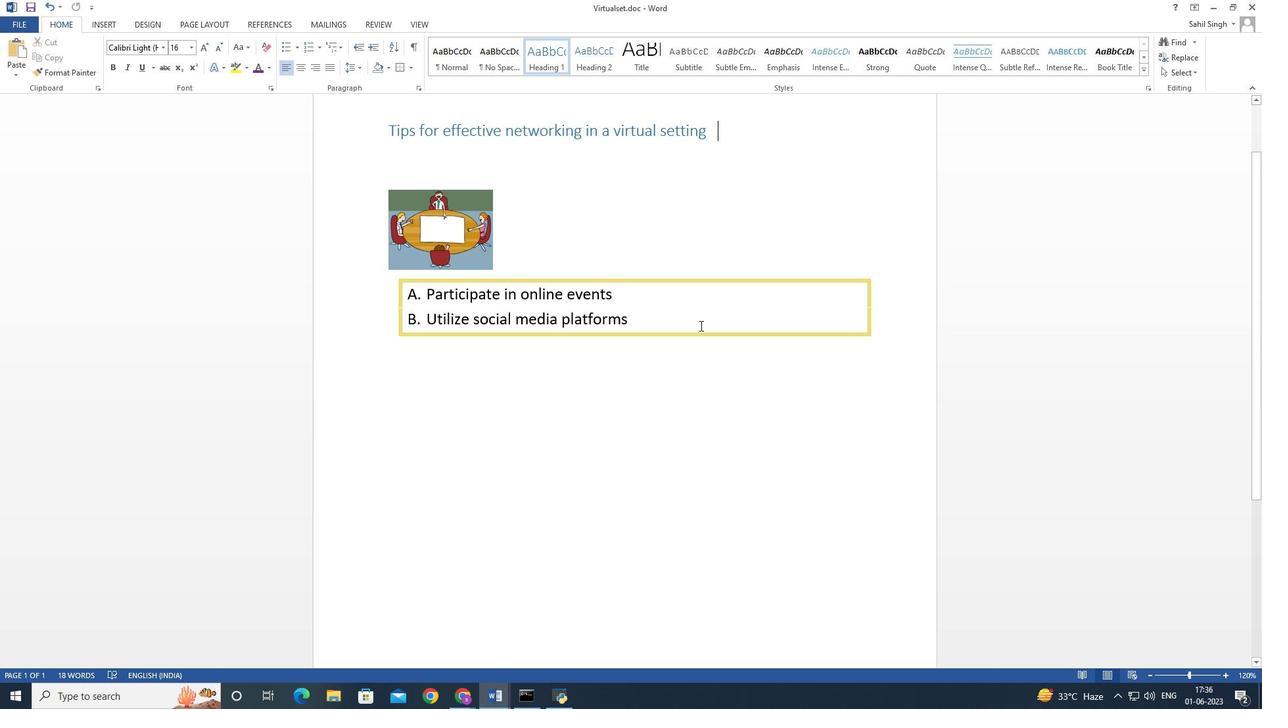 
Action: Mouse scrolled (690, 329) with delta (0, 0)
Screenshot: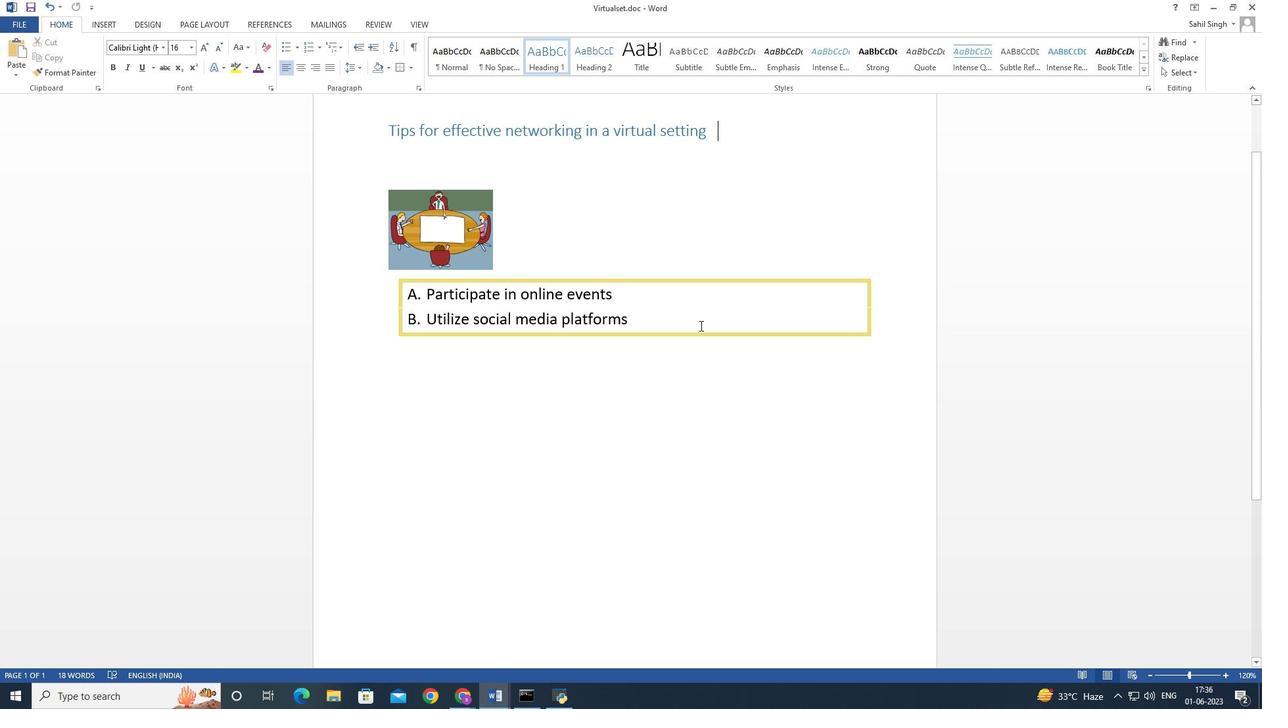 
Action: Mouse moved to (636, 318)
Screenshot: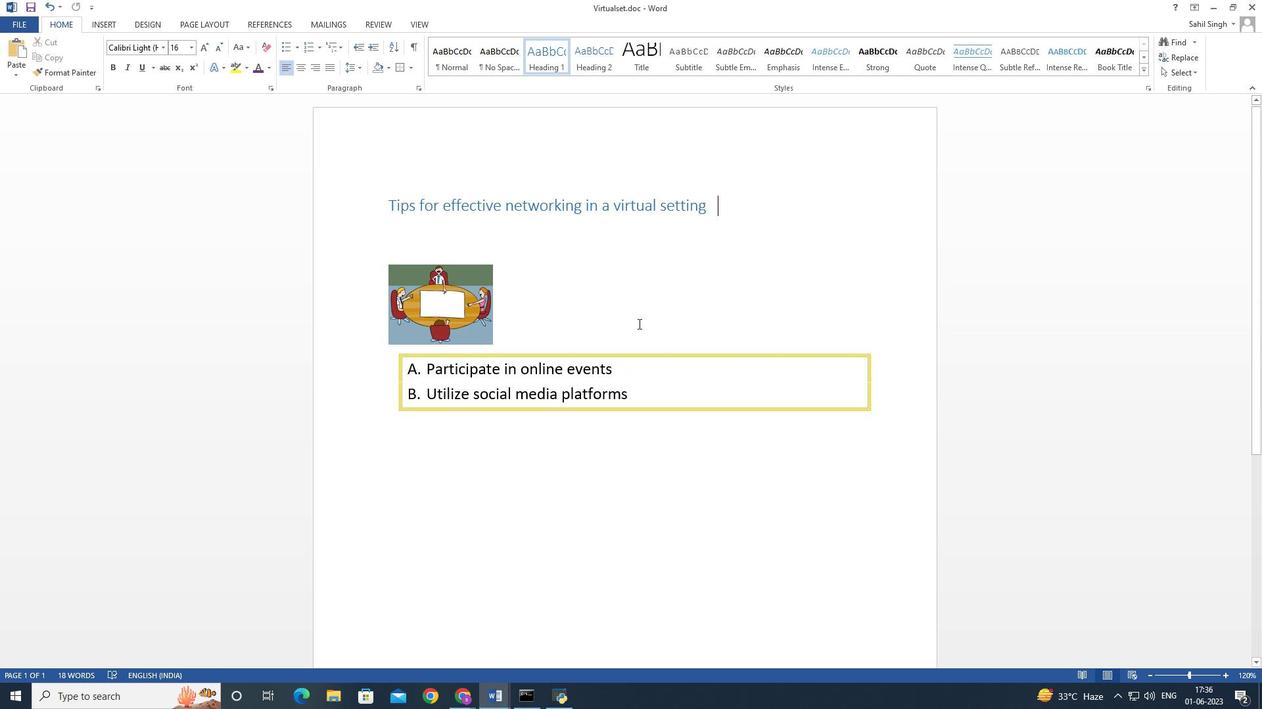 
